 Task: Create a section Discovery and in the section, add a milestone Data Analysis in the project ArchTech
Action: Mouse moved to (438, 360)
Screenshot: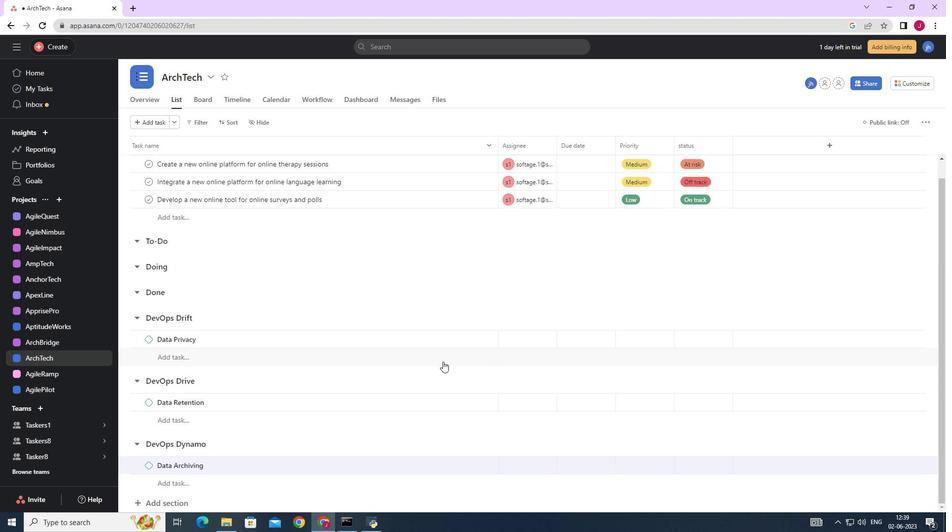 
Action: Mouse scrolled (438, 360) with delta (0, 0)
Screenshot: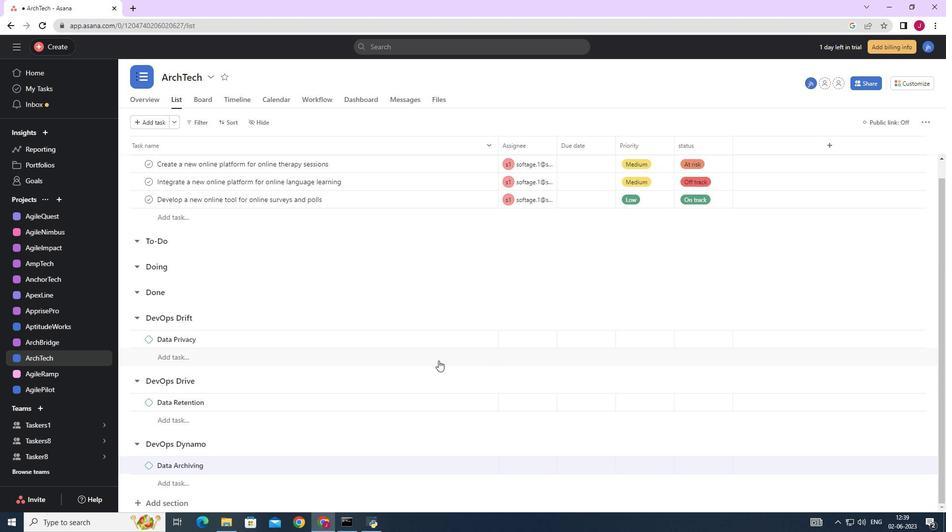 
Action: Mouse scrolled (438, 360) with delta (0, 0)
Screenshot: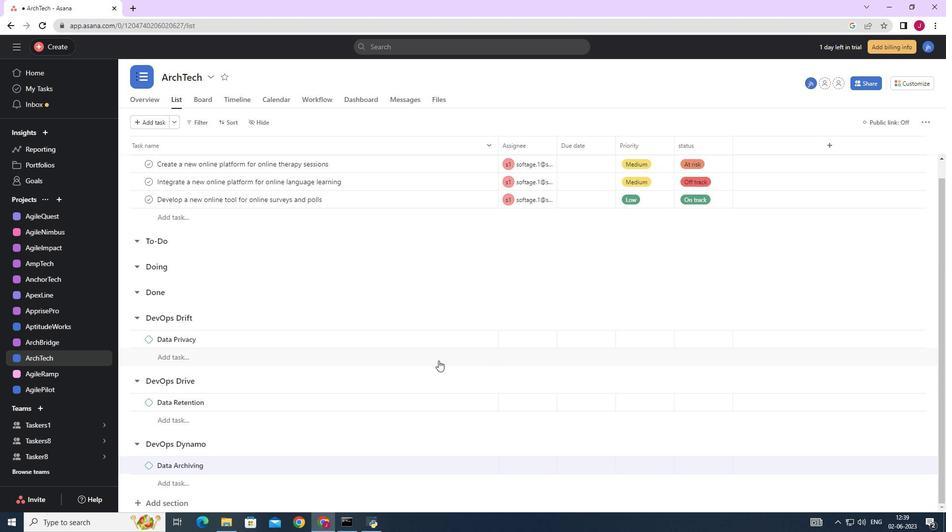 
Action: Mouse scrolled (438, 360) with delta (0, 0)
Screenshot: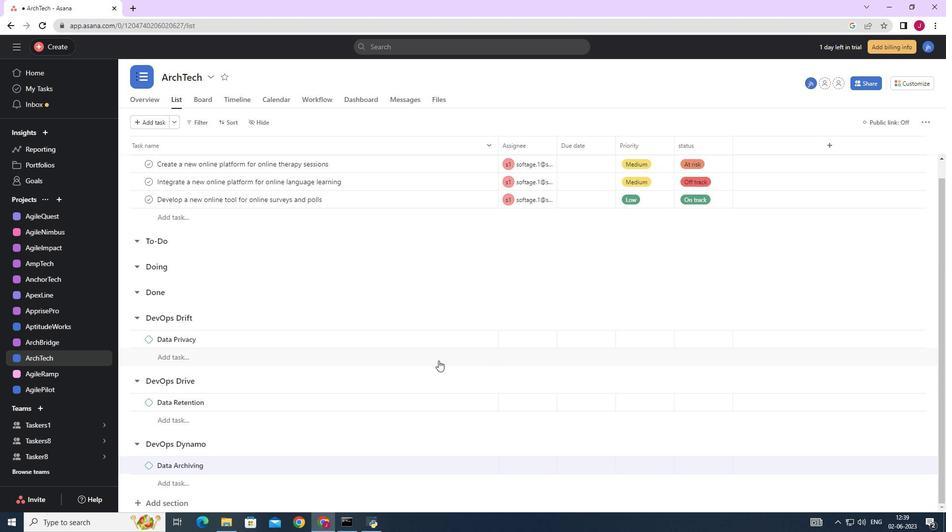 
Action: Mouse scrolled (438, 360) with delta (0, 0)
Screenshot: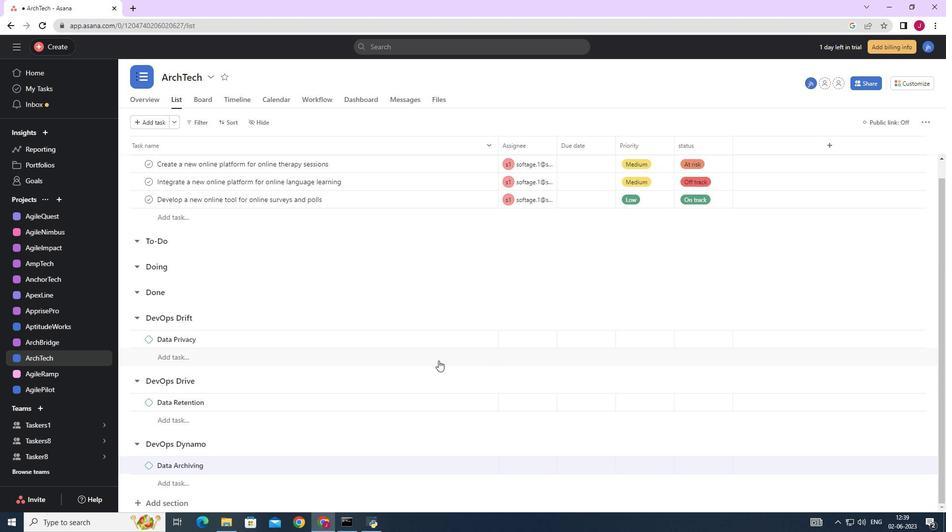 
Action: Mouse scrolled (438, 360) with delta (0, 0)
Screenshot: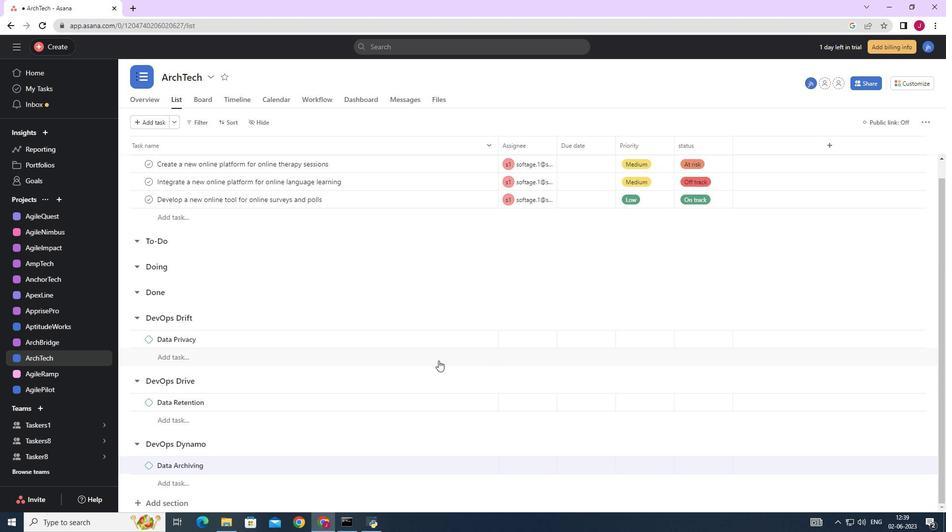 
Action: Mouse moved to (437, 355)
Screenshot: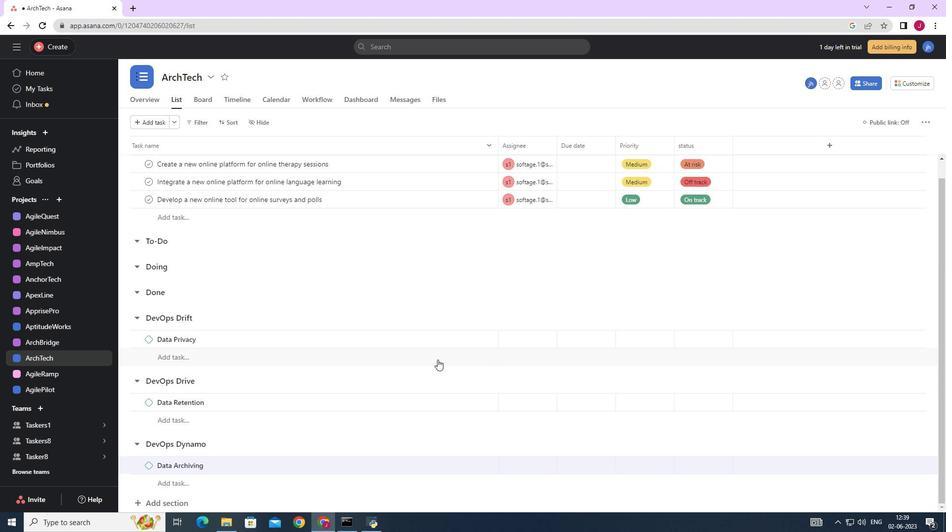 
Action: Mouse scrolled (437, 355) with delta (0, 0)
Screenshot: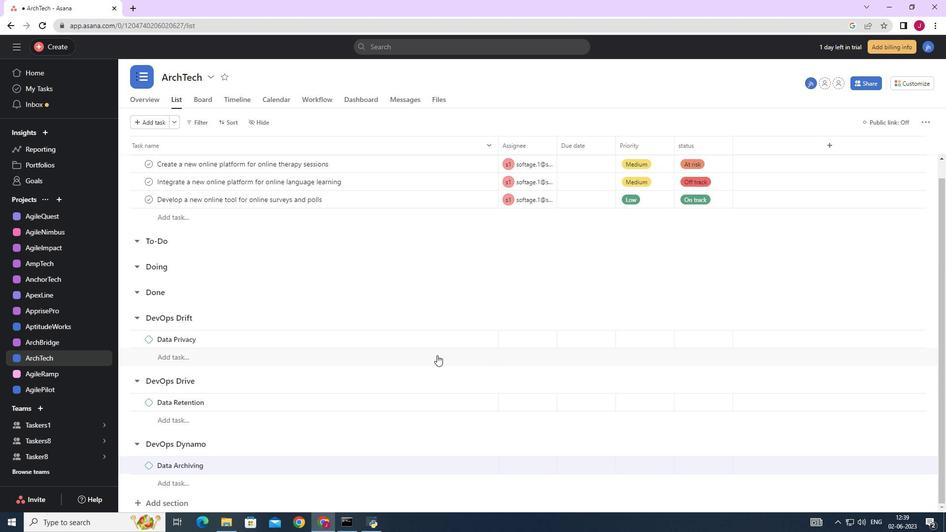 
Action: Mouse scrolled (437, 355) with delta (0, 0)
Screenshot: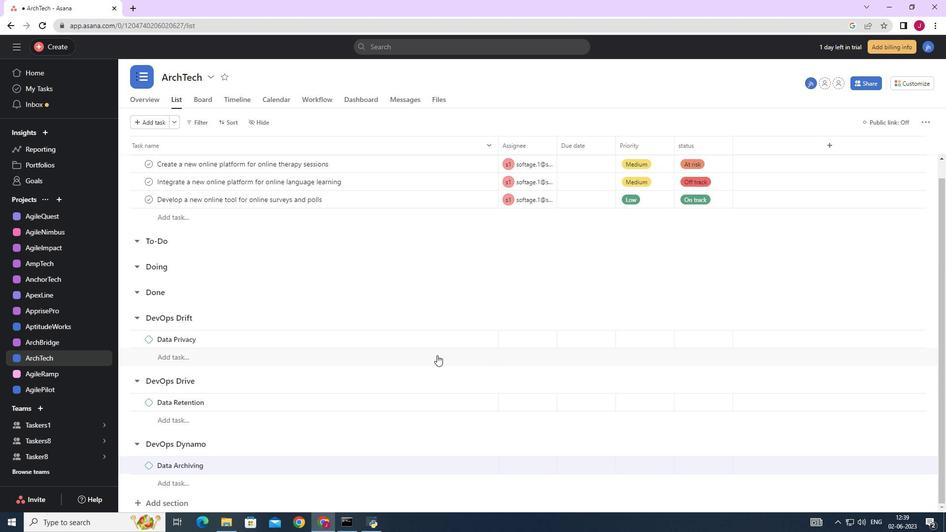 
Action: Mouse scrolled (437, 354) with delta (0, 0)
Screenshot: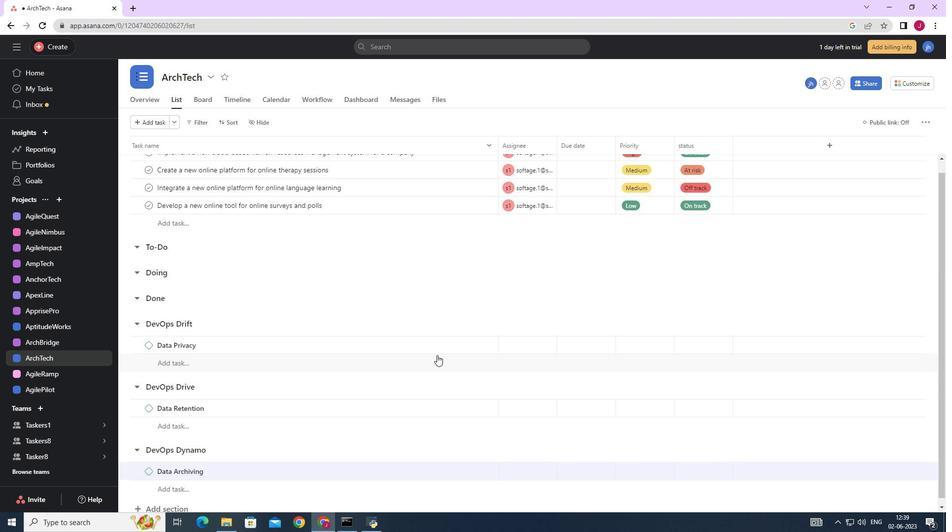 
Action: Mouse scrolled (437, 354) with delta (0, 0)
Screenshot: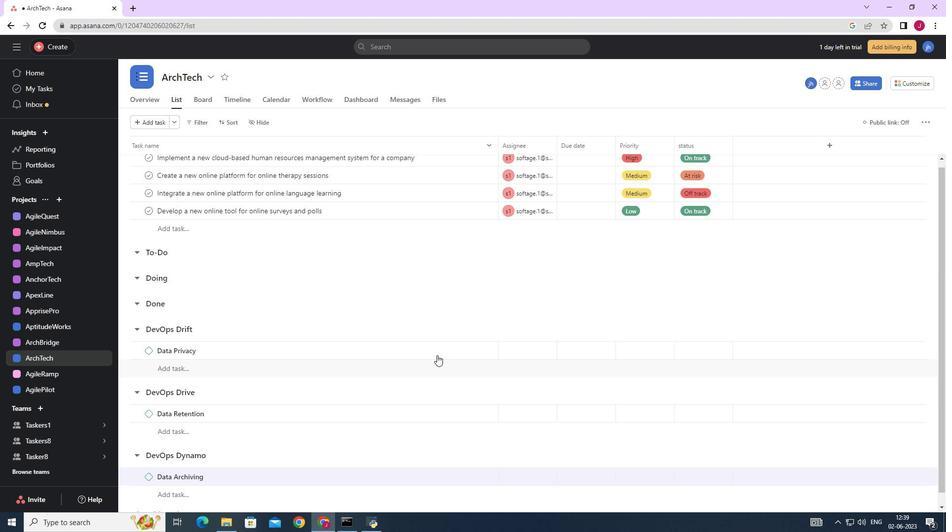 
Action: Mouse scrolled (437, 354) with delta (0, 0)
Screenshot: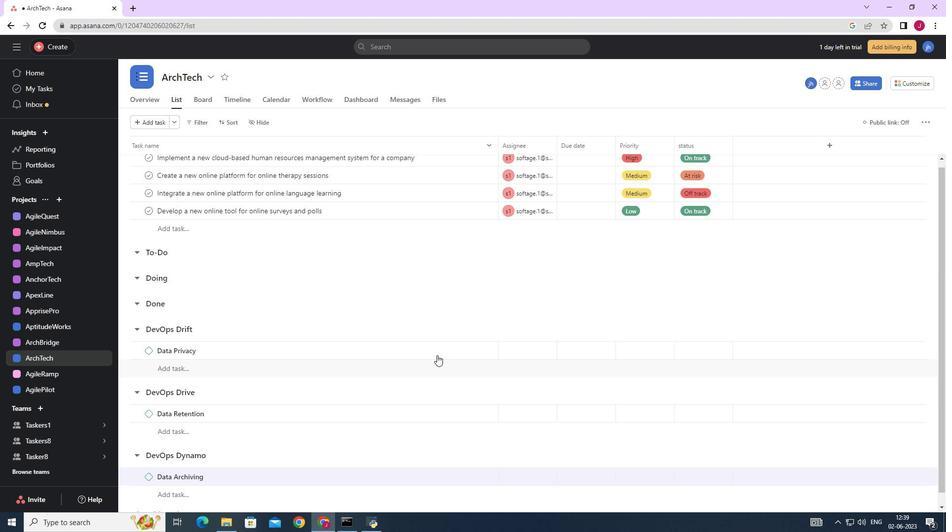 
Action: Mouse scrolled (437, 354) with delta (0, 0)
Screenshot: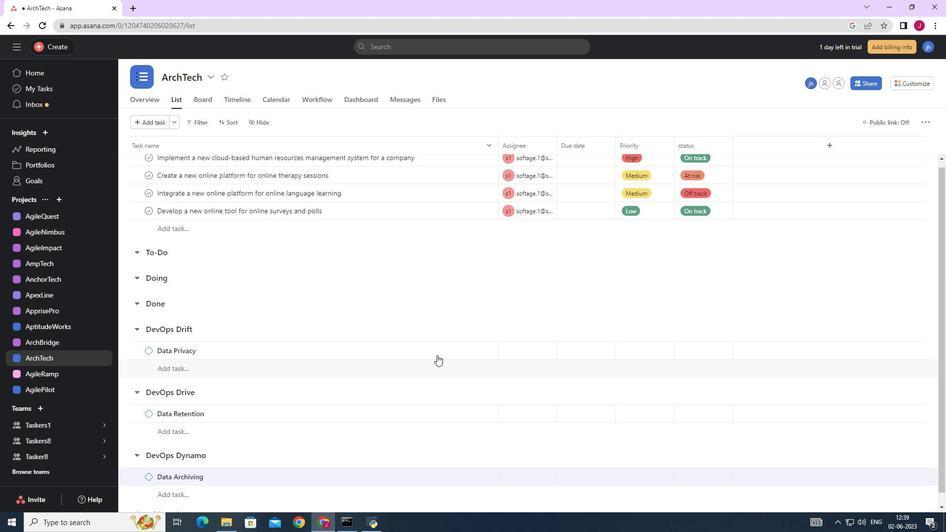 
Action: Mouse moved to (175, 500)
Screenshot: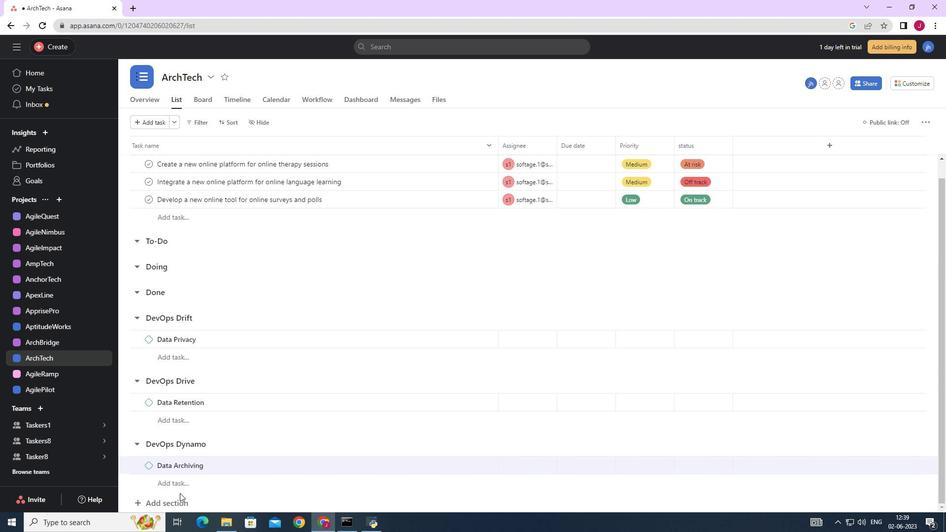 
Action: Mouse pressed left at (175, 500)
Screenshot: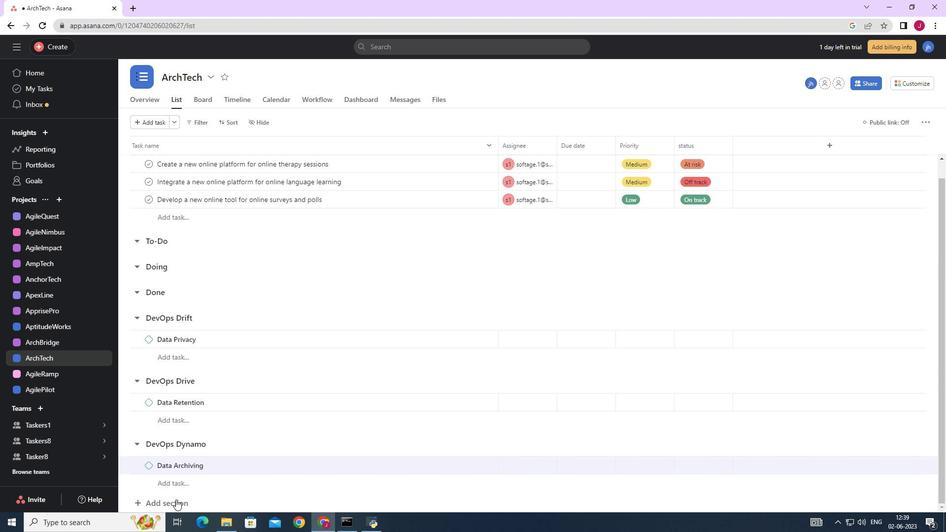 
Action: Mouse moved to (197, 481)
Screenshot: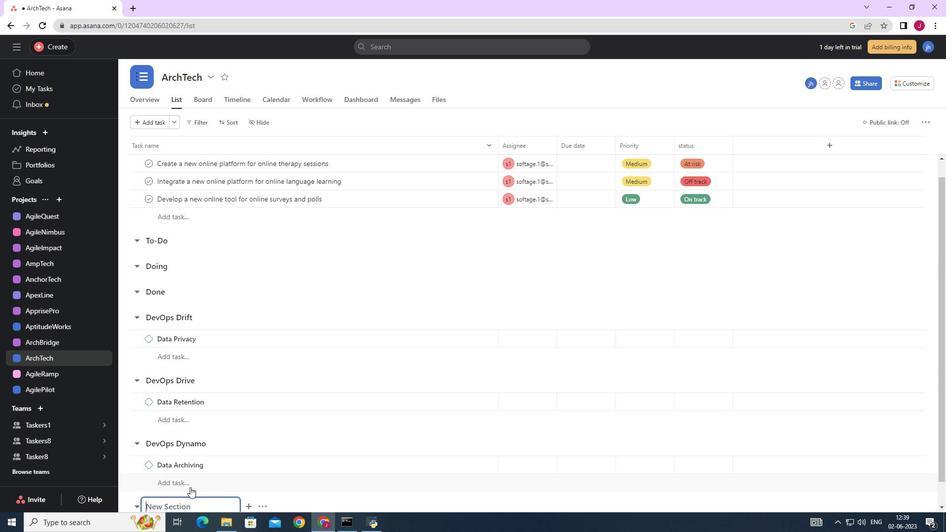 
Action: Mouse scrolled (197, 481) with delta (0, 0)
Screenshot: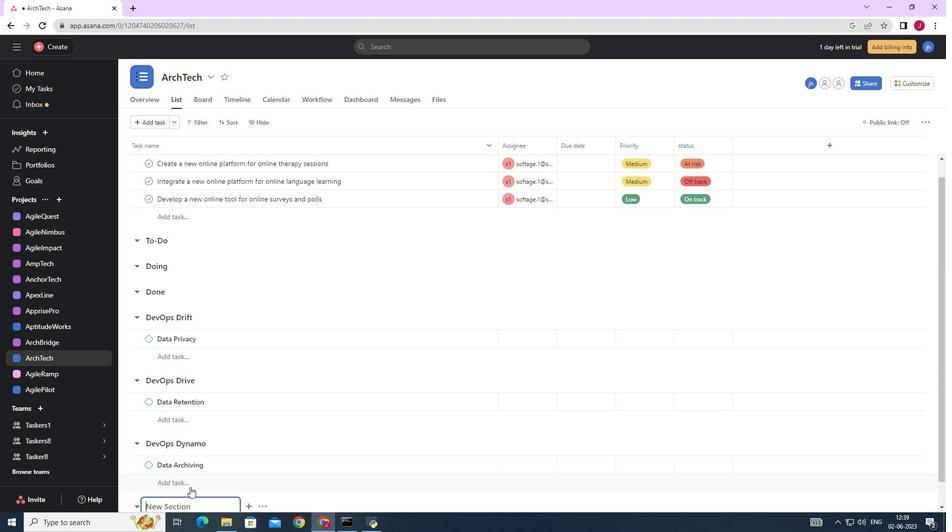 
Action: Mouse scrolled (197, 481) with delta (0, 0)
Screenshot: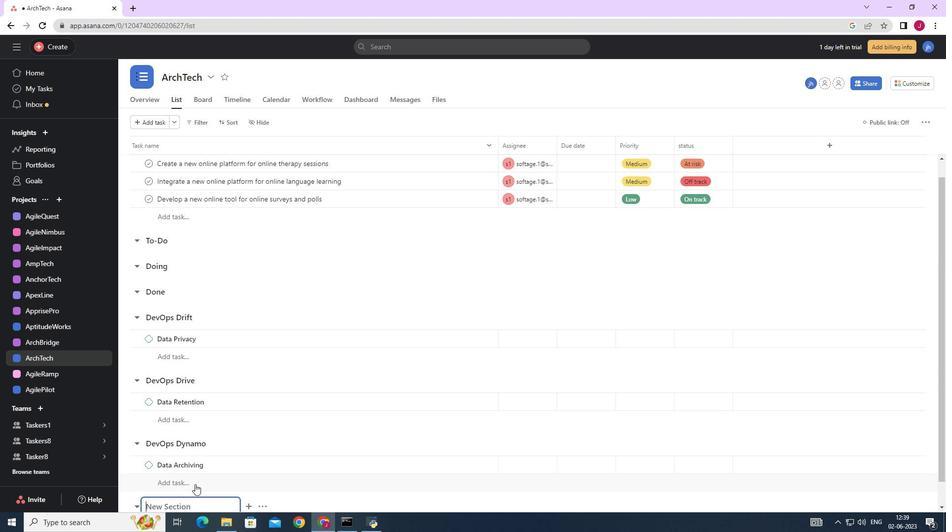 
Action: Mouse scrolled (197, 481) with delta (0, 0)
Screenshot: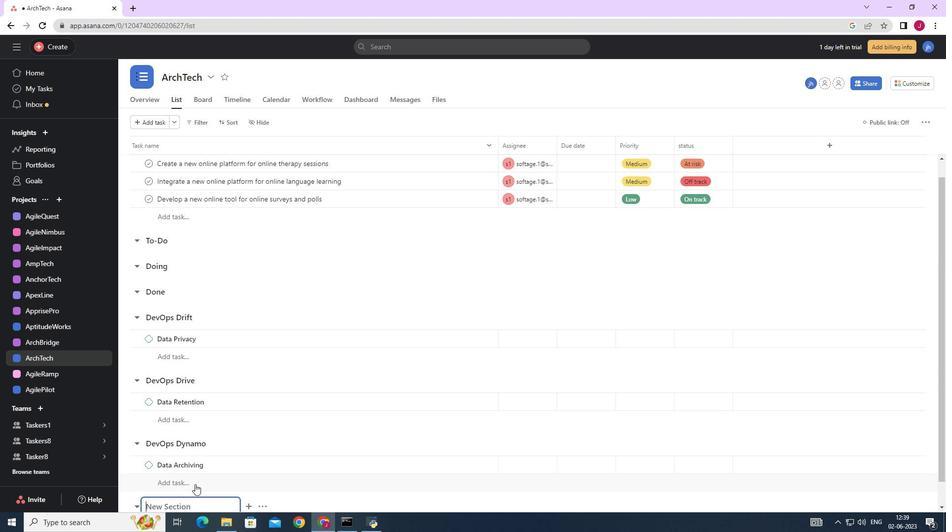 
Action: Mouse scrolled (197, 481) with delta (0, 0)
Screenshot: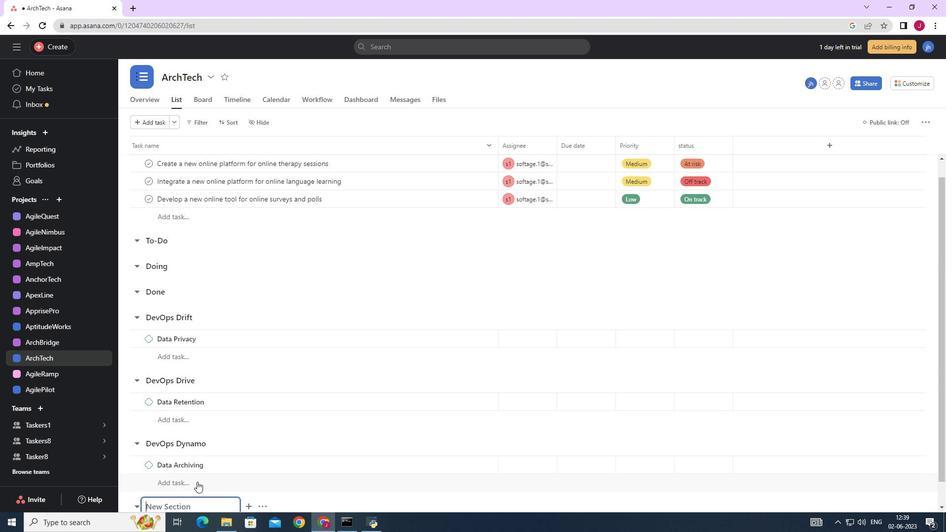 
Action: Mouse scrolled (197, 481) with delta (0, 0)
Screenshot: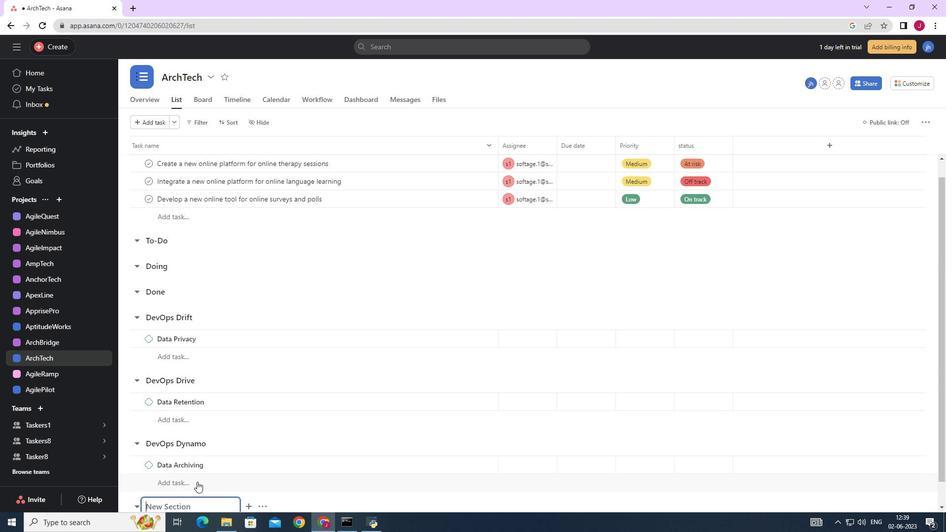 
Action: Mouse scrolled (197, 481) with delta (0, 0)
Screenshot: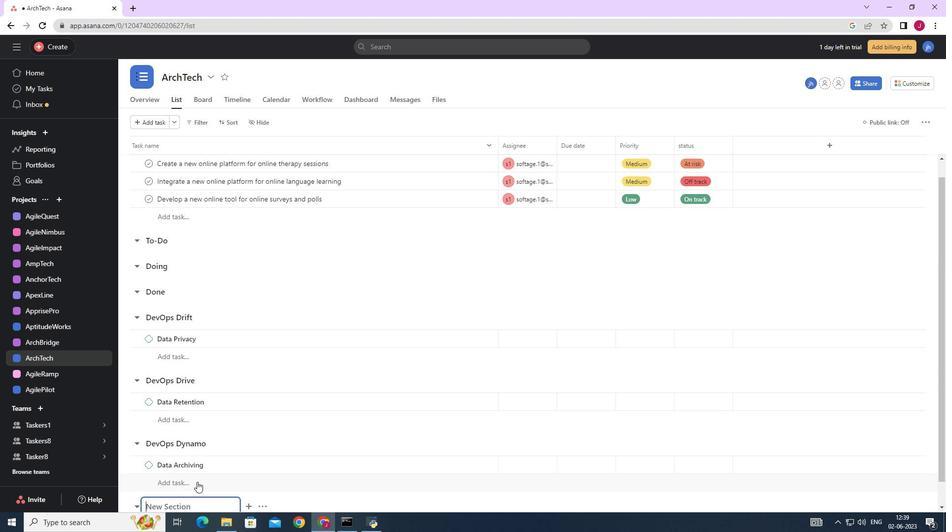 
Action: Mouse pressed left at (197, 481)
Screenshot: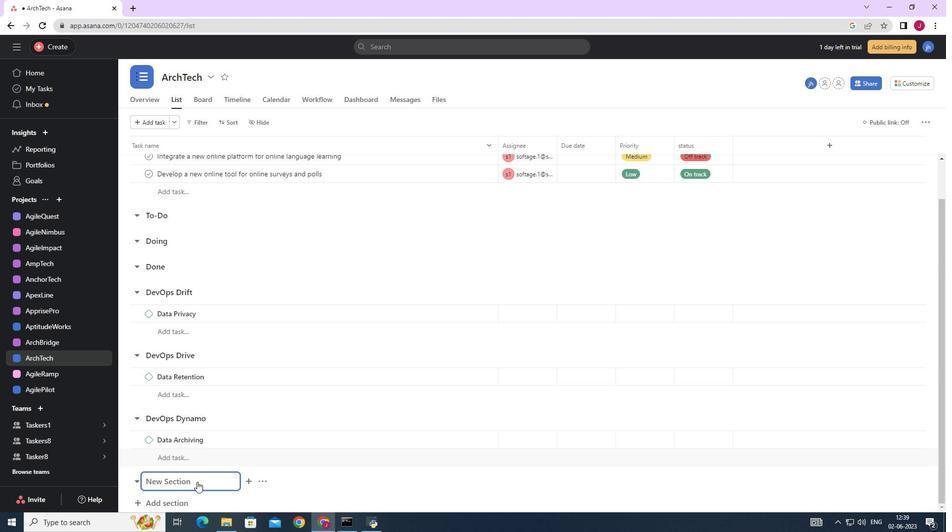 
Action: Key pressed <Key.caps_lock>D<Key.caps_lock>iscovery<Key.space><Key.enter><Key.caps_lock>D<Key.caps_lock>ata<Key.space><Key.caps_lock>A<Key.caps_lock>nalyse<Key.space><Key.backspace><Key.backspace>is<Key.space>
Screenshot: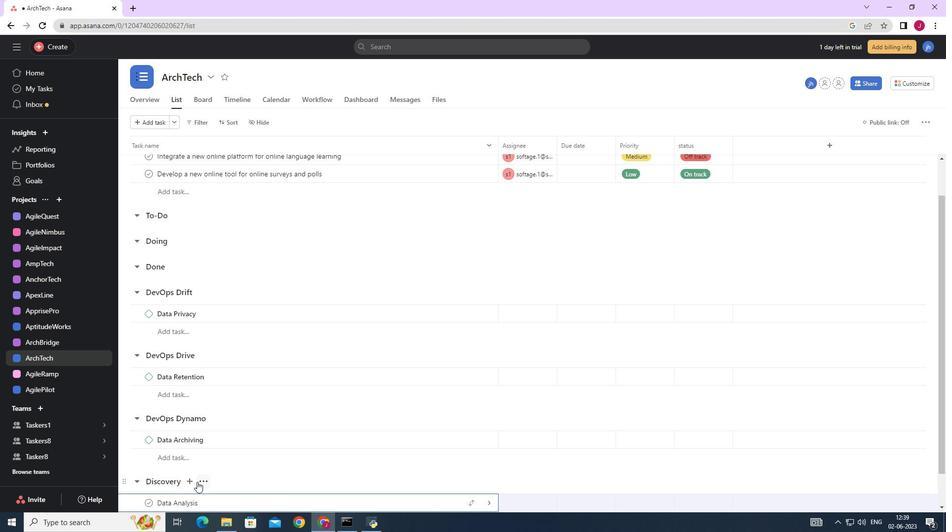 
Action: Mouse moved to (488, 500)
Screenshot: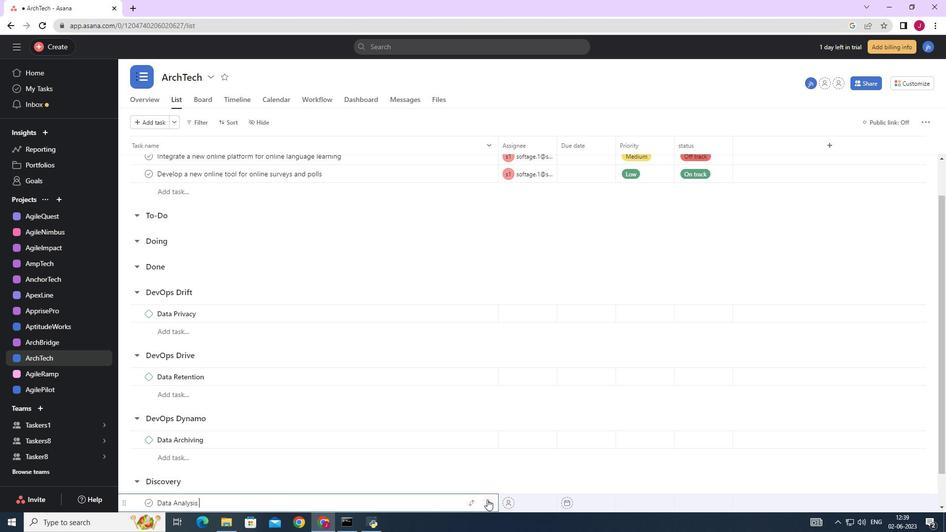 
Action: Mouse pressed left at (488, 500)
Screenshot: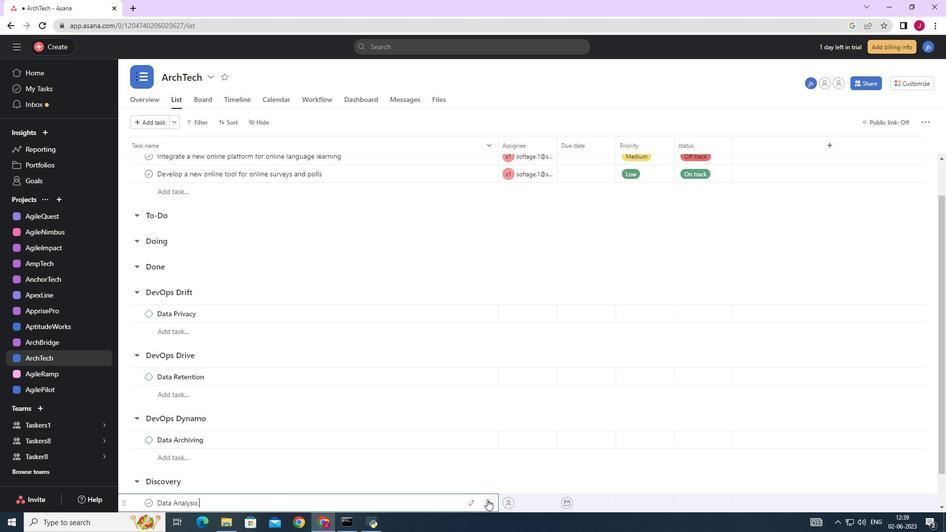 
Action: Mouse moved to (906, 124)
Screenshot: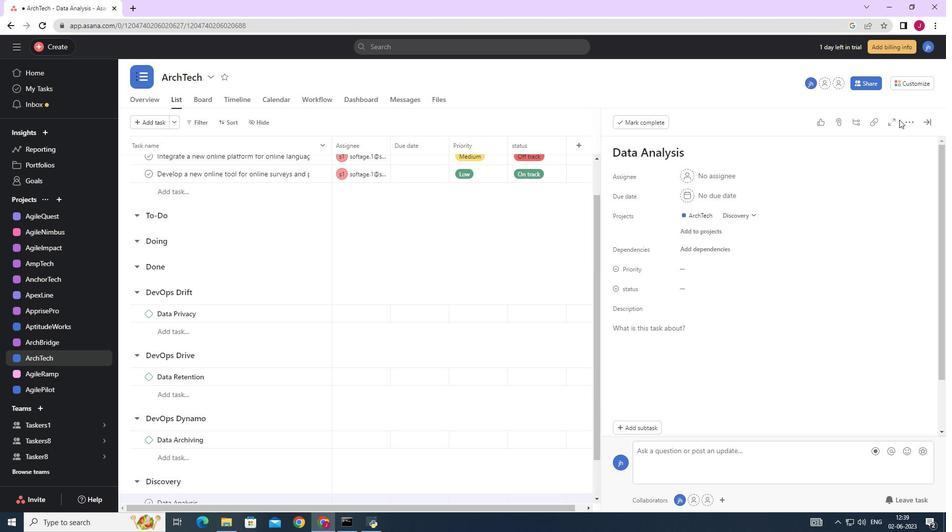 
Action: Mouse pressed left at (906, 124)
Screenshot: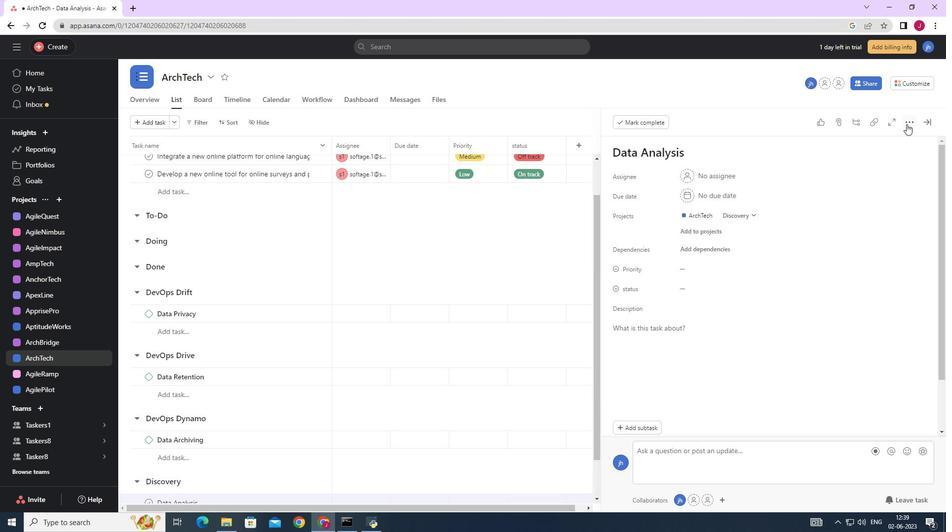 
Action: Mouse moved to (836, 164)
Screenshot: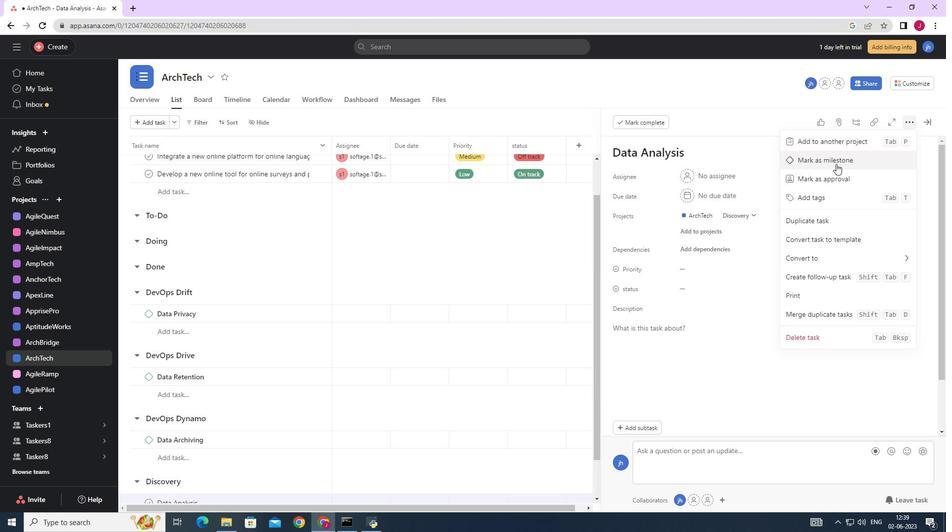 
Action: Mouse pressed left at (836, 164)
Screenshot: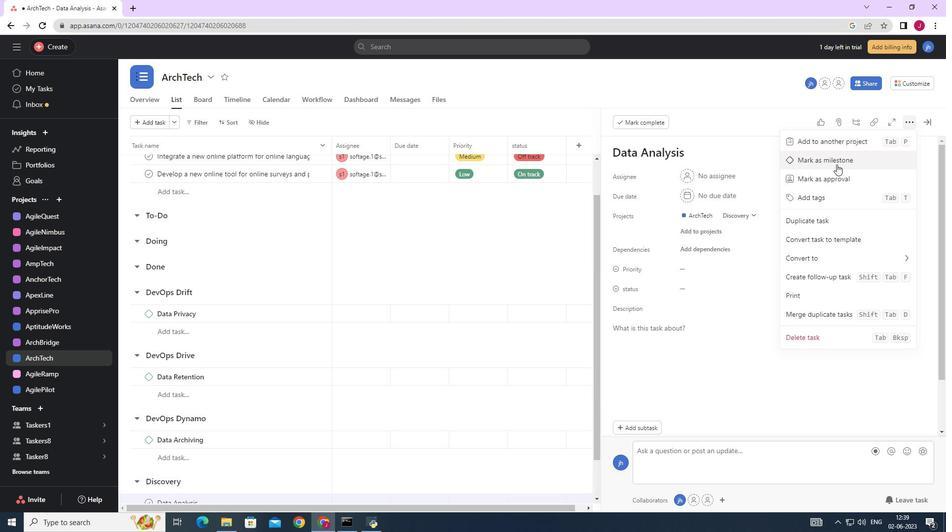 
Action: Mouse moved to (929, 120)
Screenshot: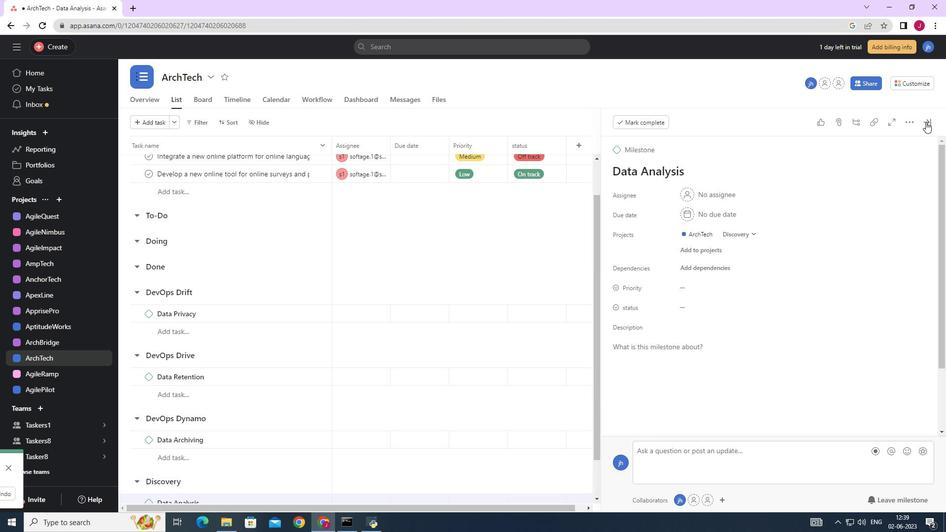 
Action: Mouse pressed left at (929, 120)
Screenshot: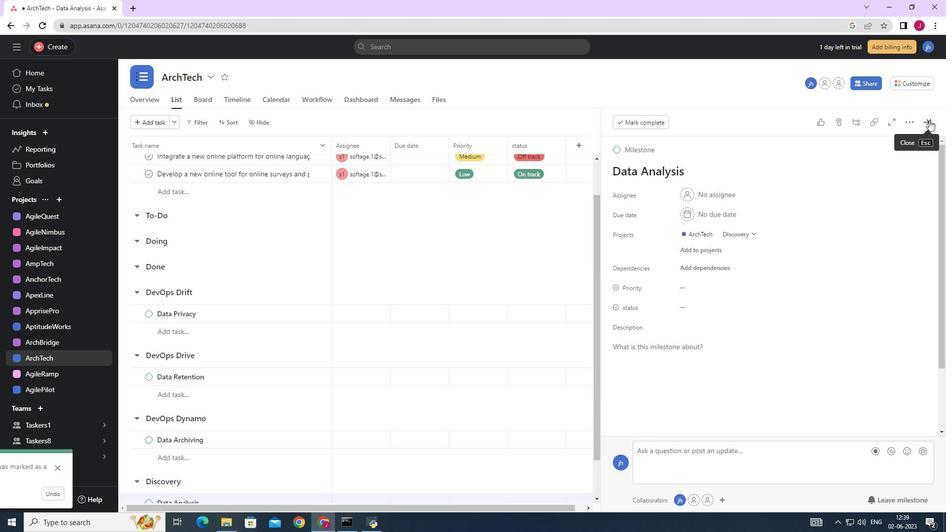
Action: Mouse moved to (732, 262)
Screenshot: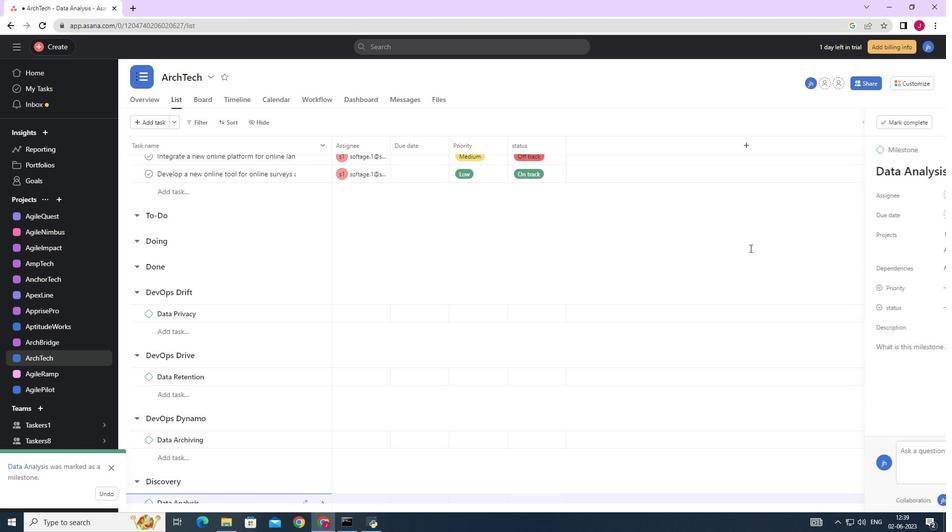 
